 Task: Create List Brand Integration in Board Customer Retention Best Practices to Workspace Email Marketing Software. Create List Brand Positioning in Board Product Positioning and Messaging to Workspace Email Marketing Software. Create List Brand Awareness in Board Email Marketing Welcome Email Series Strategy and Execution to Workspace Email Marketing Software
Action: Mouse moved to (92, 333)
Screenshot: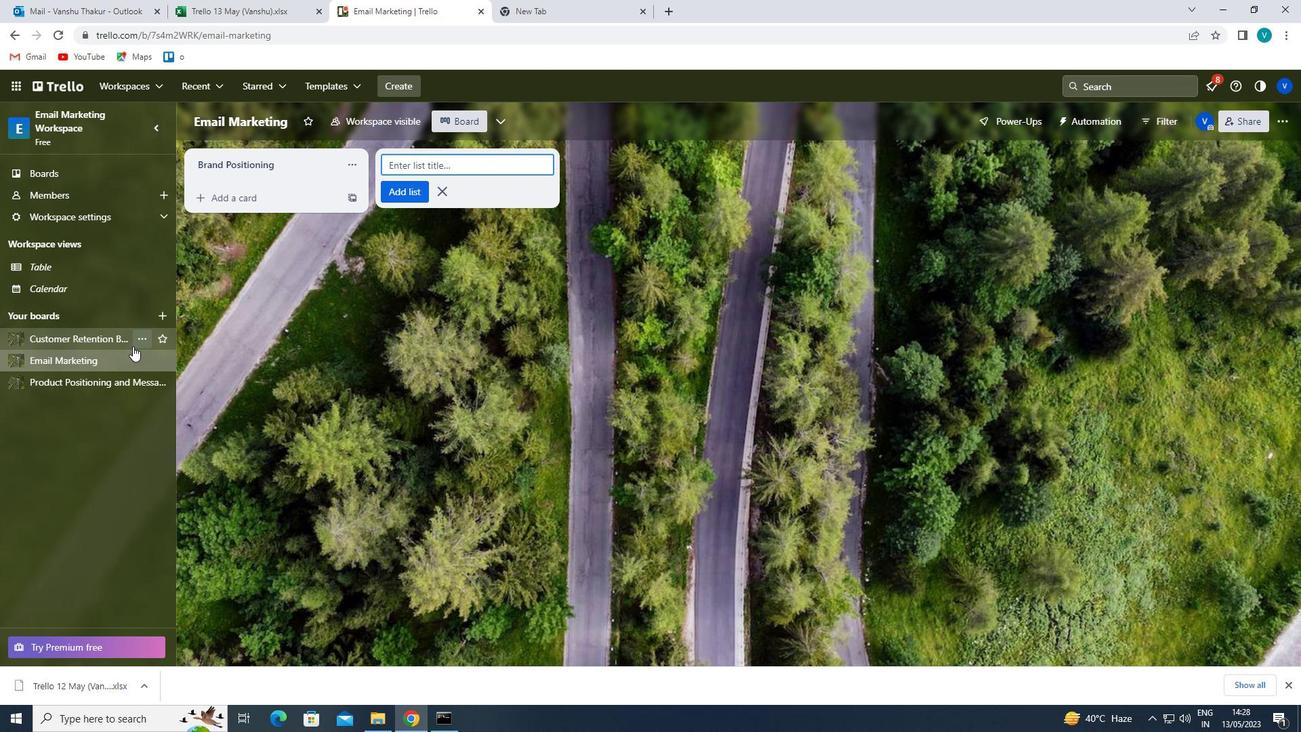 
Action: Mouse pressed left at (92, 333)
Screenshot: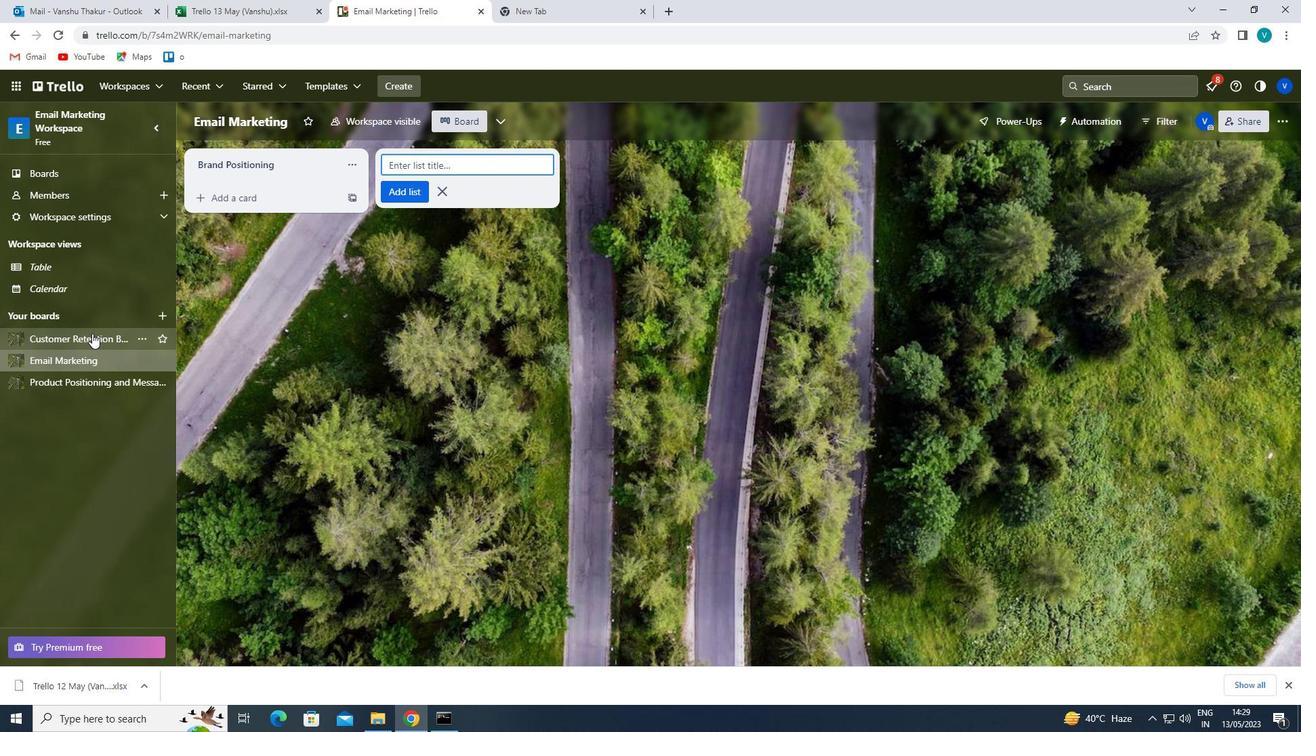 
Action: Mouse moved to (467, 162)
Screenshot: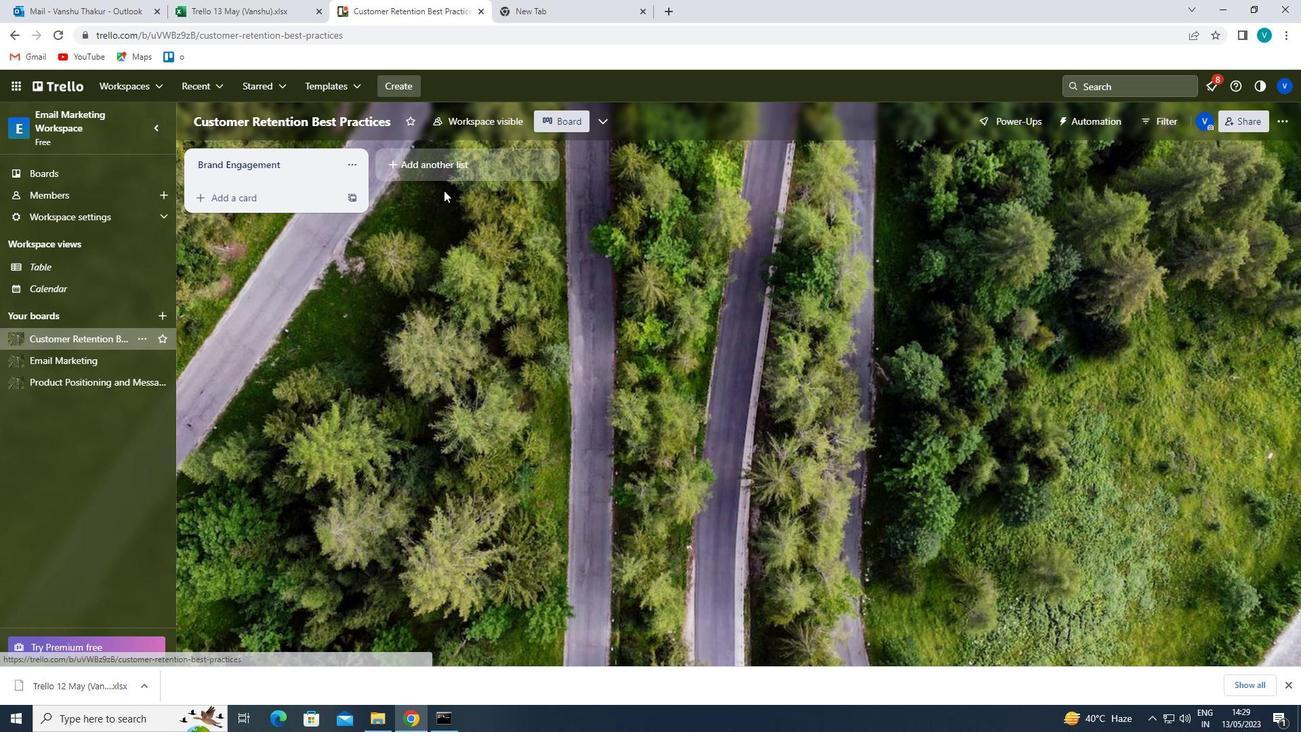 
Action: Mouse pressed left at (467, 162)
Screenshot: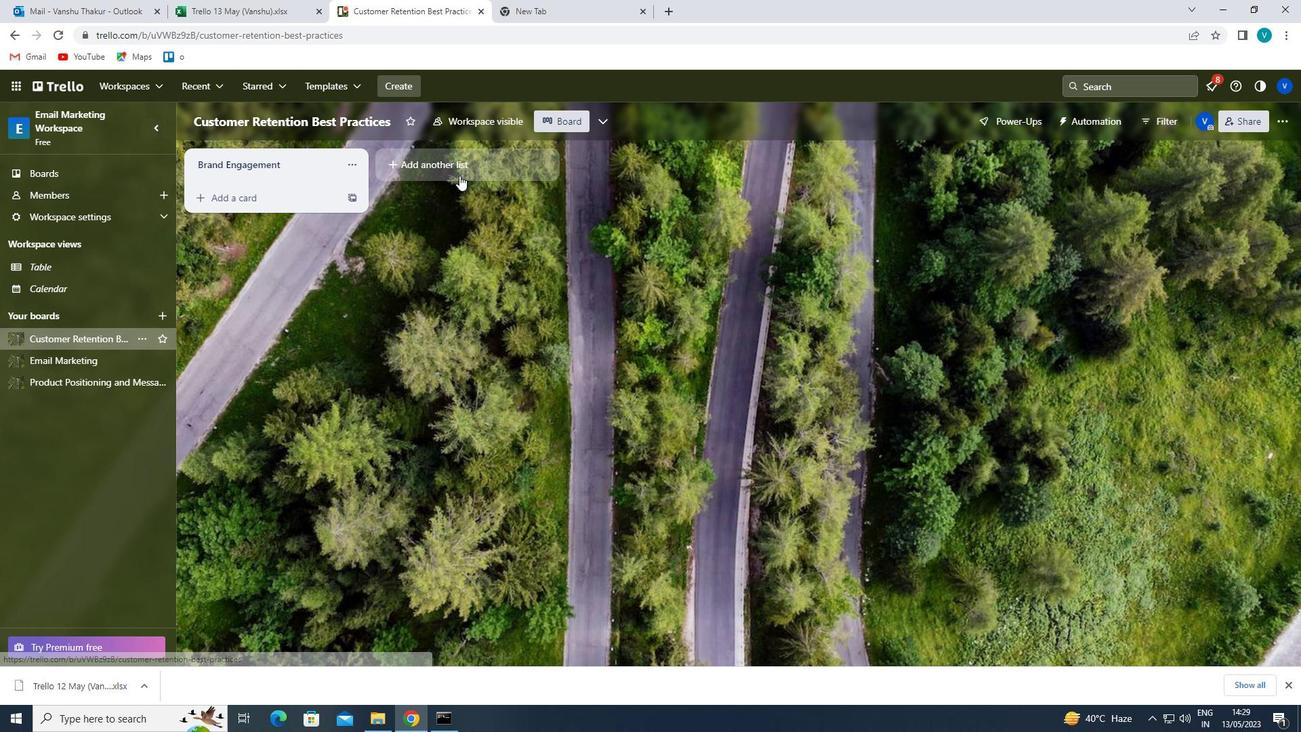
Action: Mouse moved to (467, 162)
Screenshot: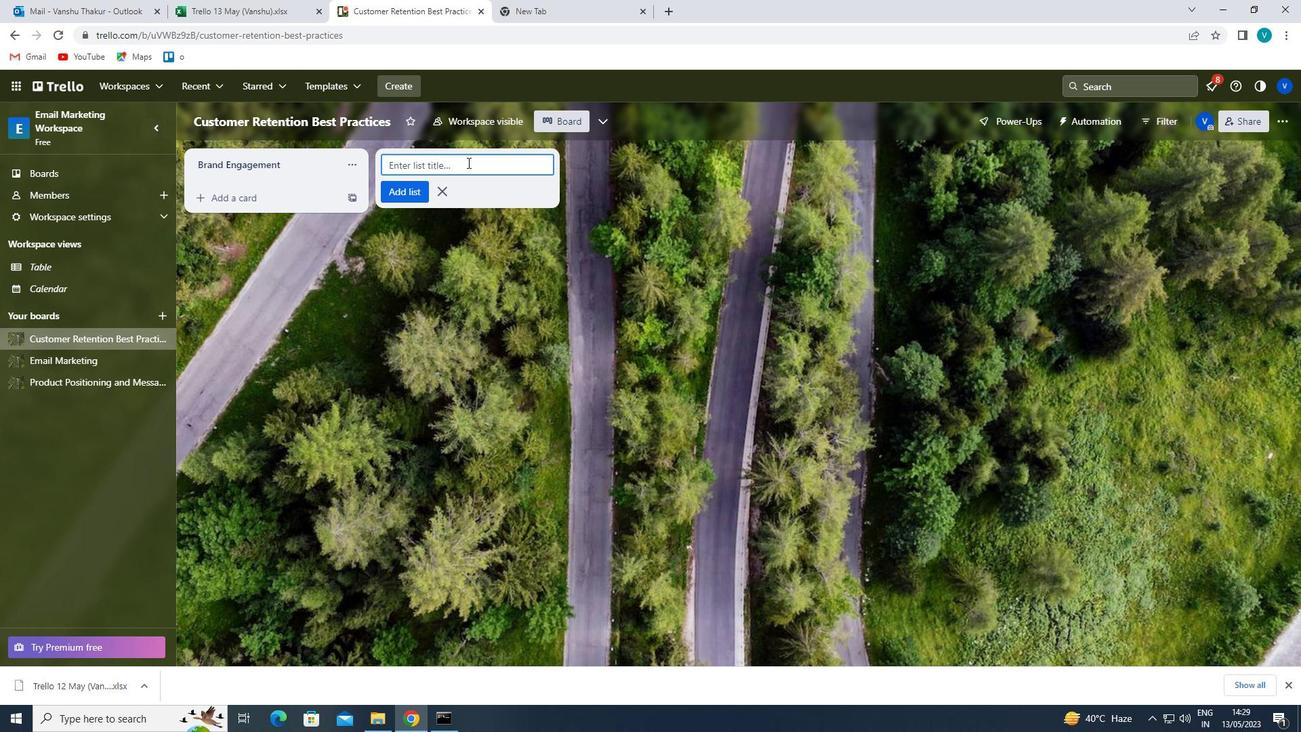 
Action: Key pressed <Key.shift>BRAND<Key.space><Key.shift>INTEGRATION<Key.enter>
Screenshot: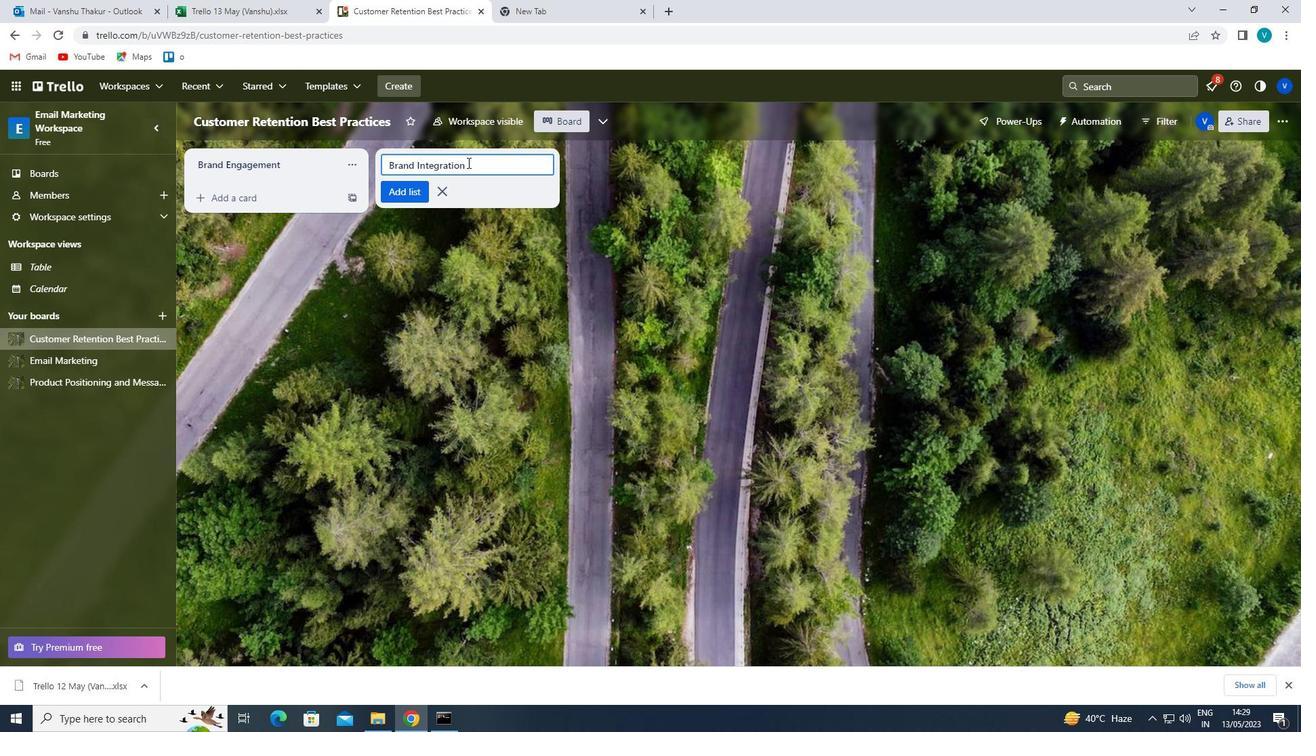 
Action: Mouse moved to (101, 389)
Screenshot: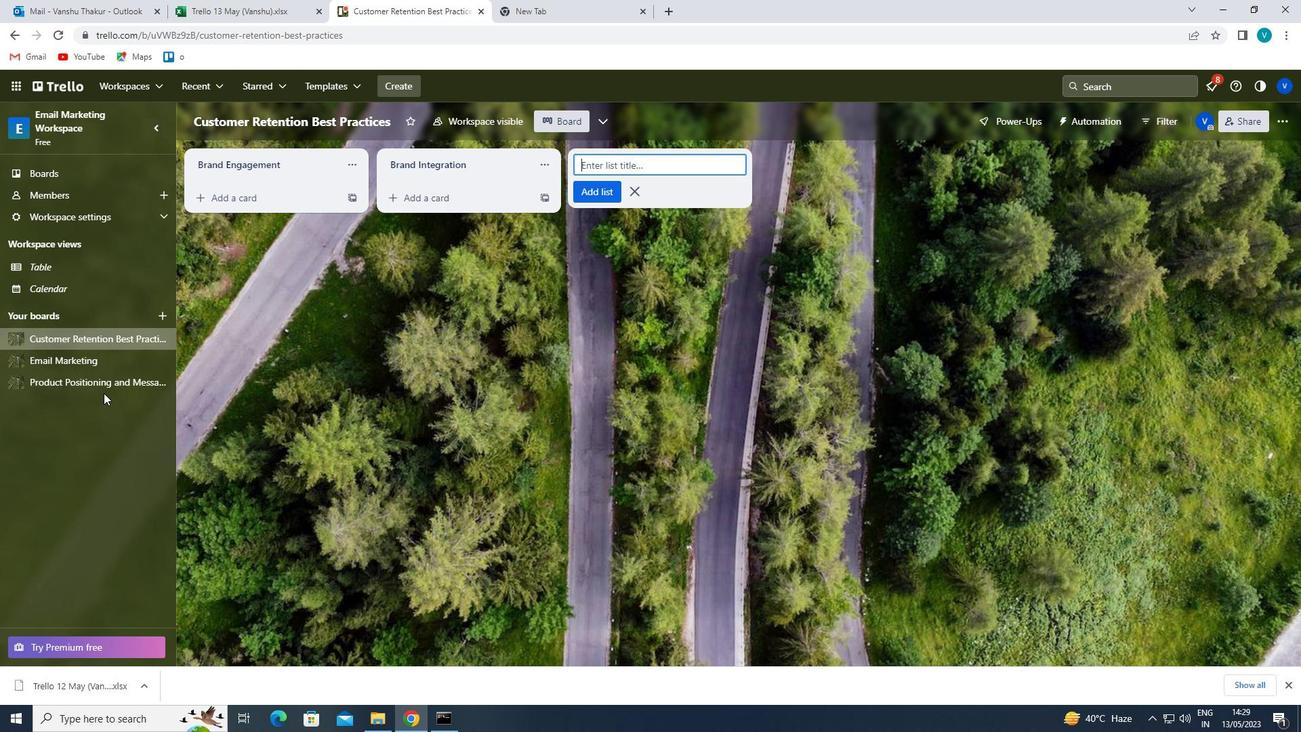 
Action: Mouse pressed left at (101, 389)
Screenshot: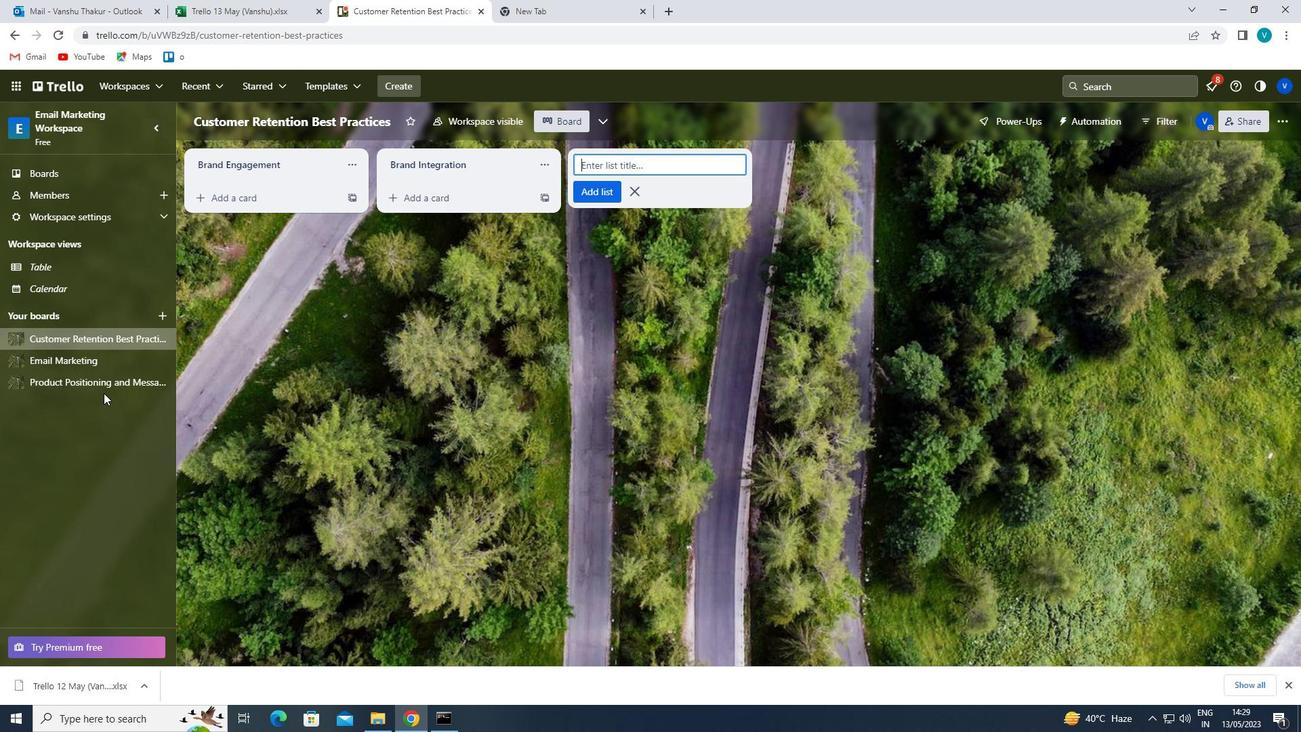 
Action: Mouse moved to (433, 173)
Screenshot: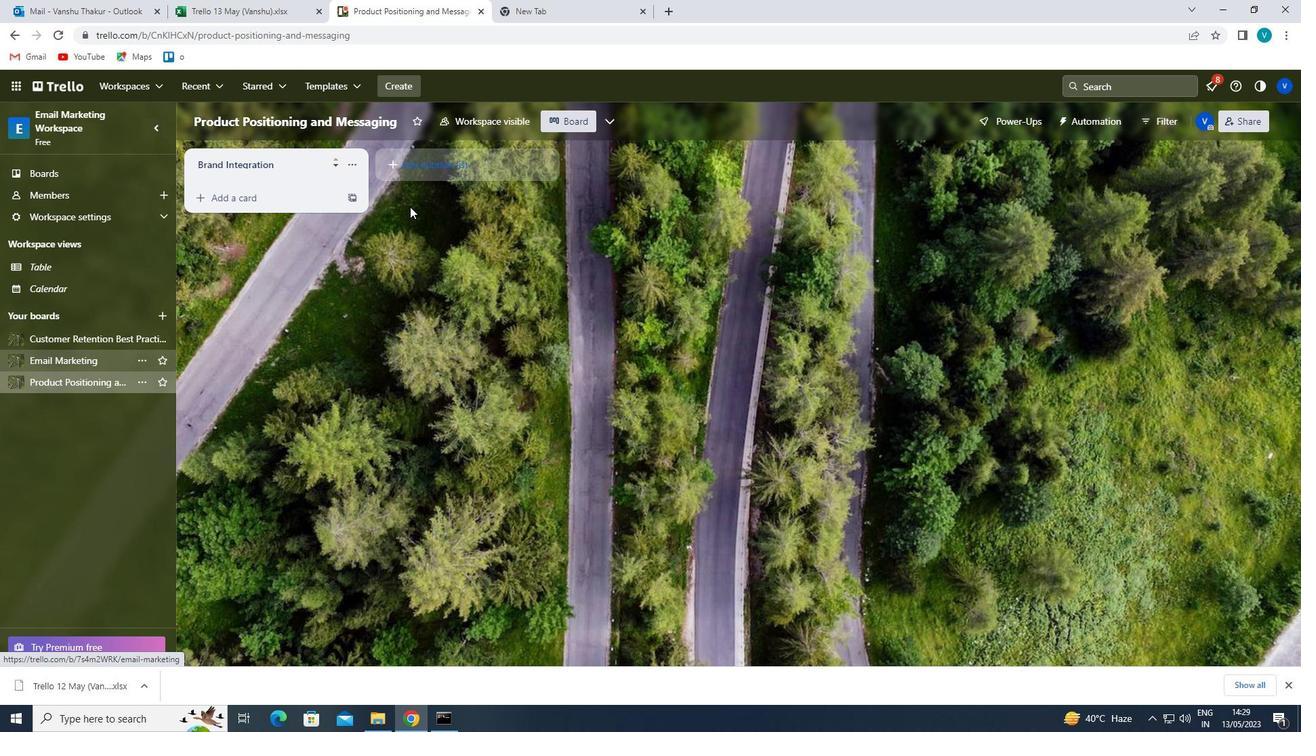 
Action: Mouse pressed left at (433, 173)
Screenshot: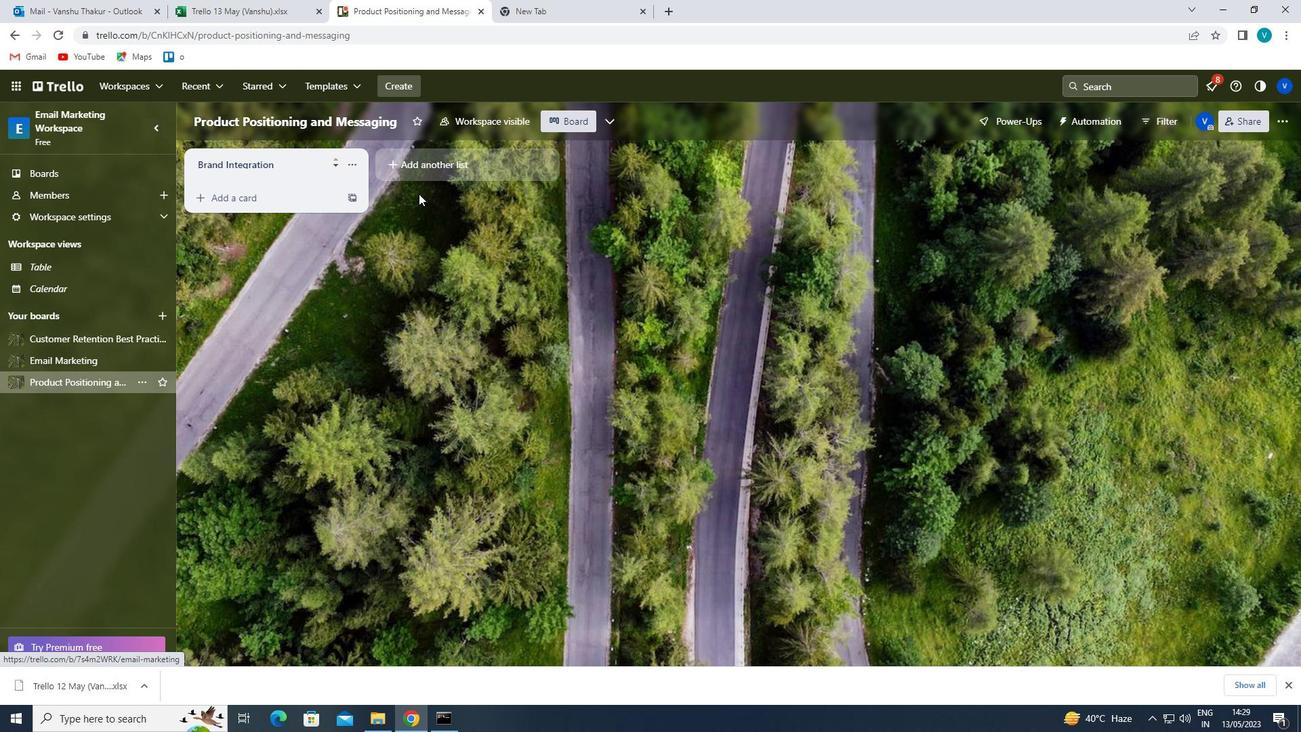 
Action: Key pressed <Key.shift>BRAND<Key.space><Key.shift>POSITIONING<Key.enter>
Screenshot: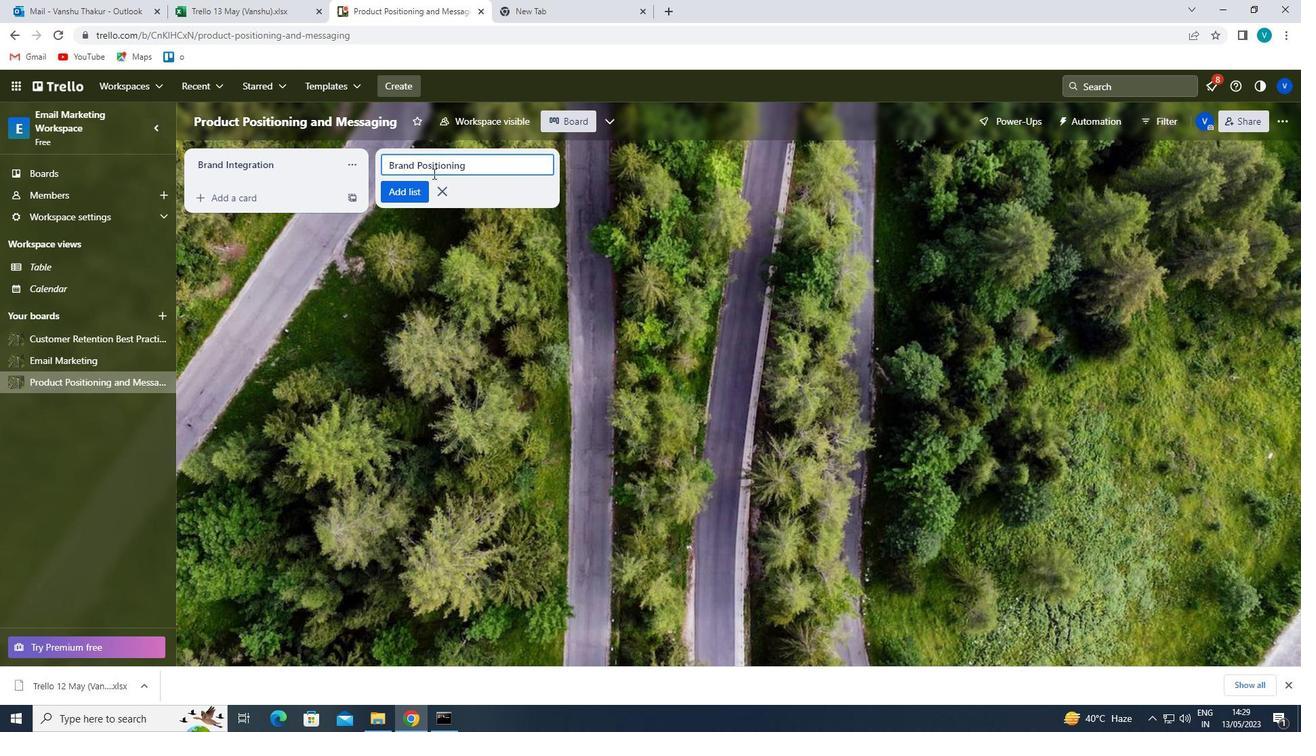 
Action: Mouse moved to (61, 356)
Screenshot: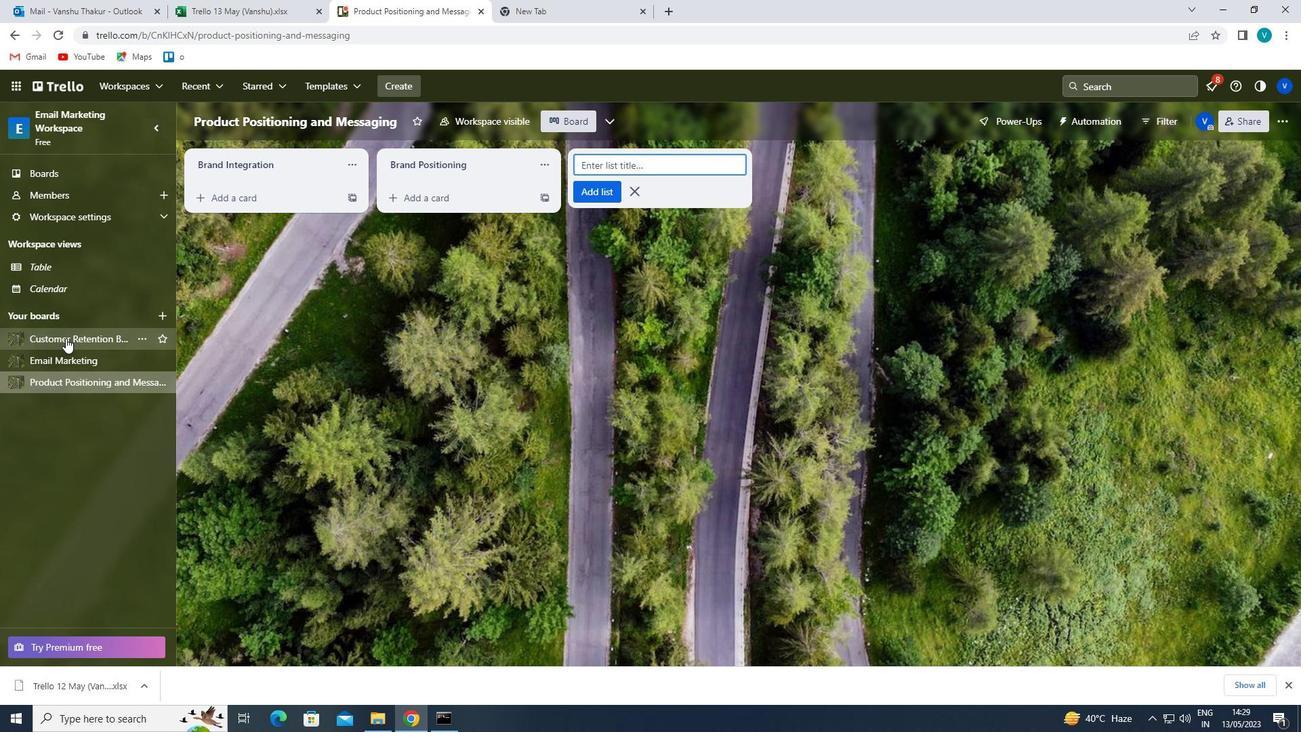 
Action: Mouse pressed left at (61, 356)
Screenshot: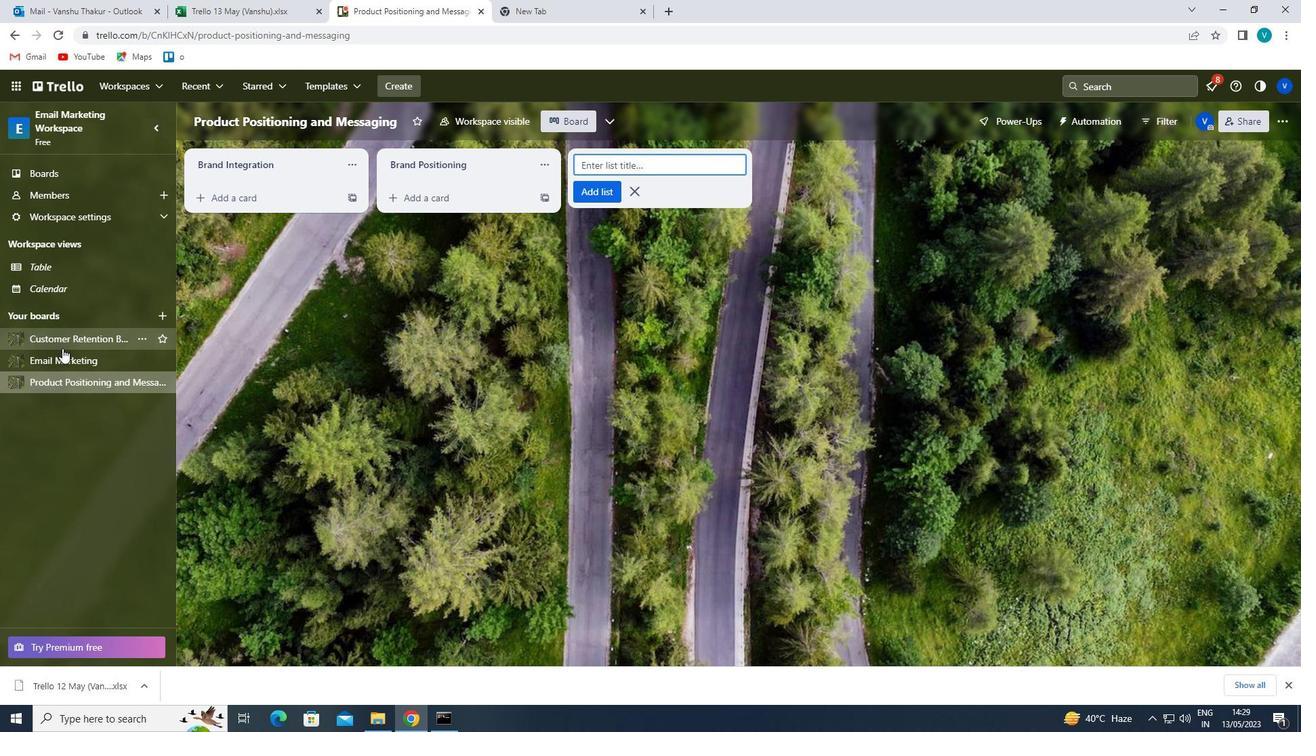
Action: Mouse moved to (432, 162)
Screenshot: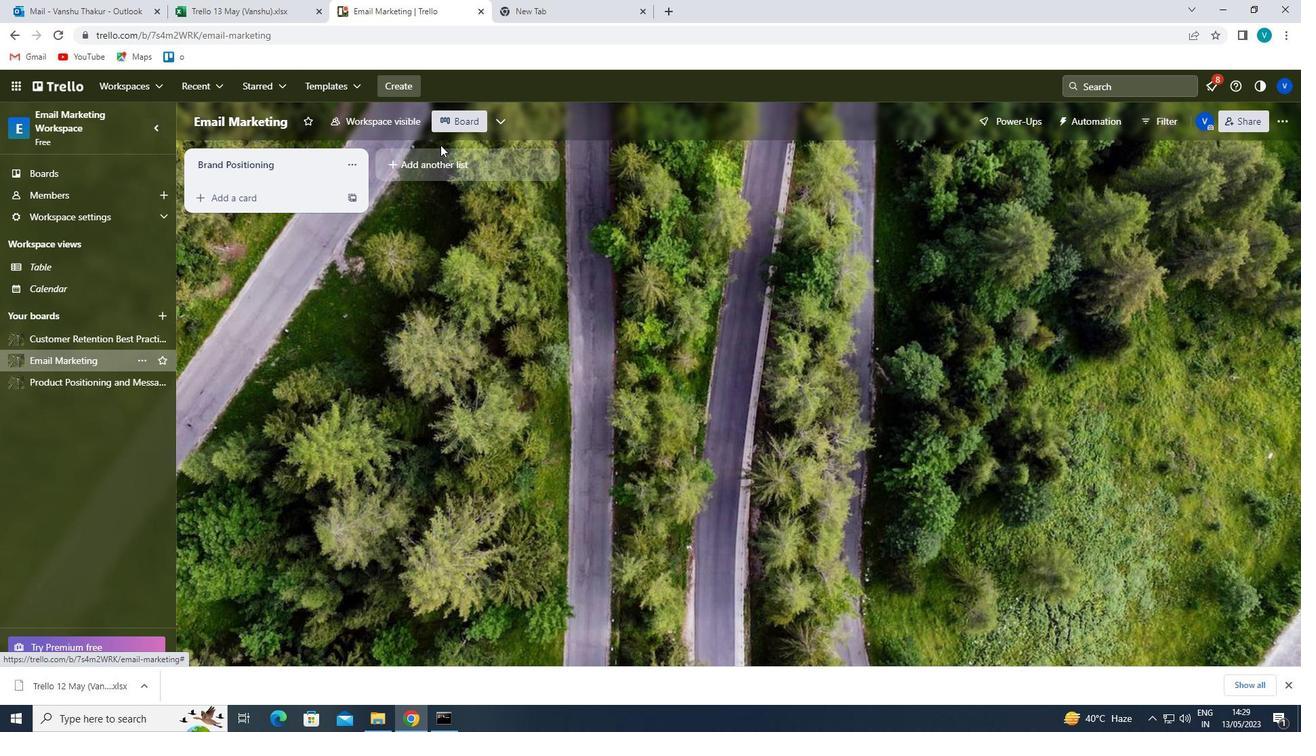 
Action: Mouse pressed left at (432, 162)
Screenshot: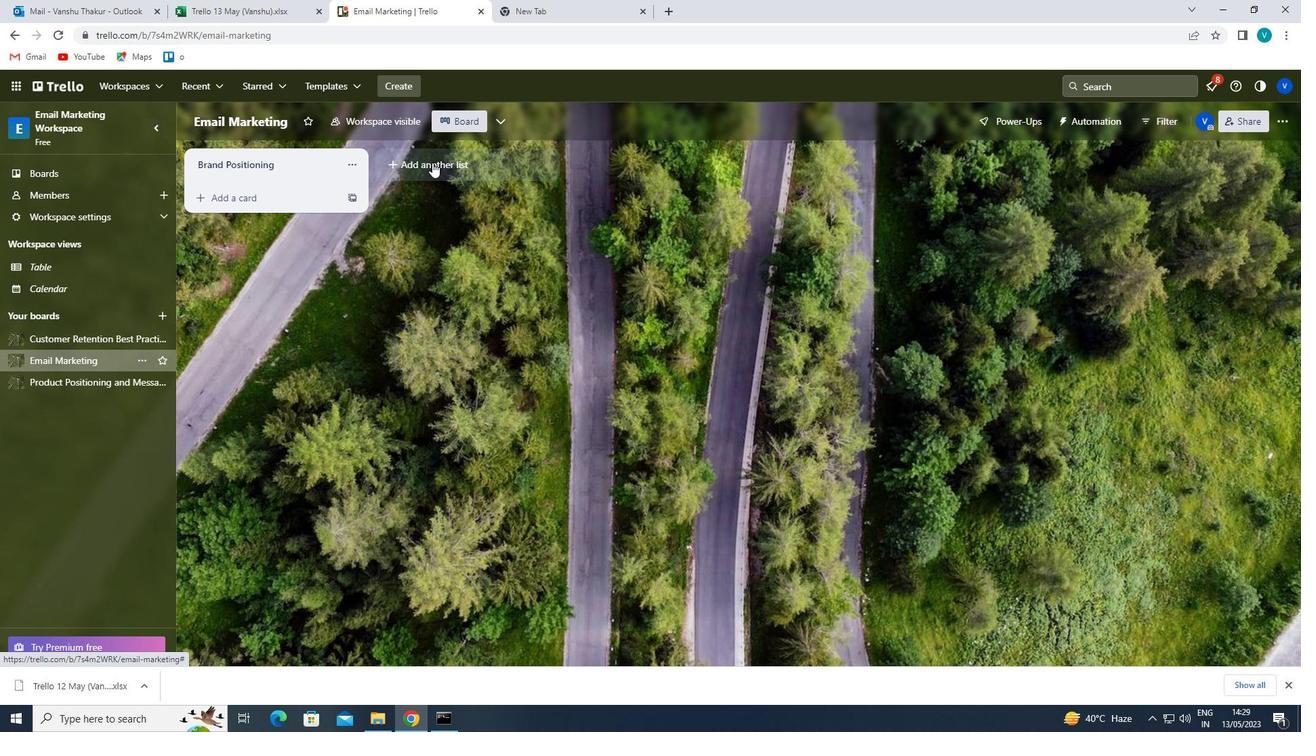 
Action: Key pressed <Key.shift>BRAND<Key.space>
Screenshot: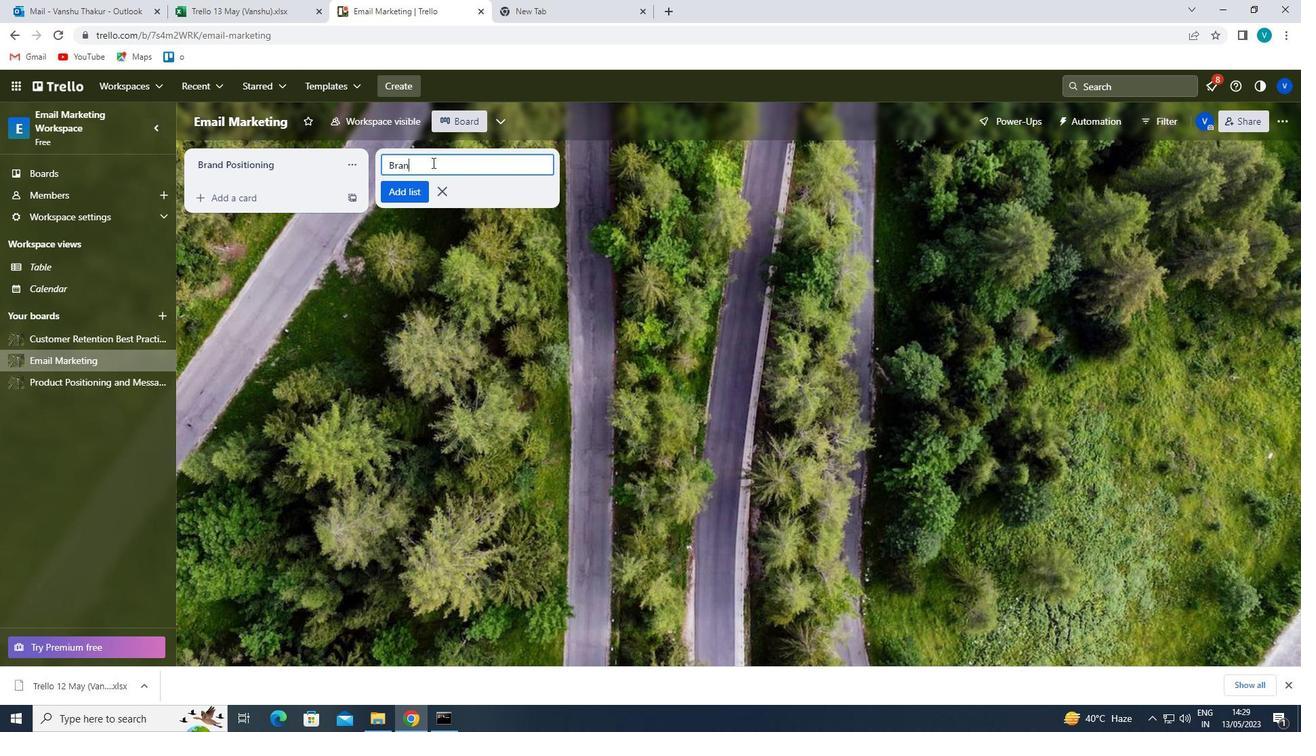 
Action: Mouse moved to (410, 177)
Screenshot: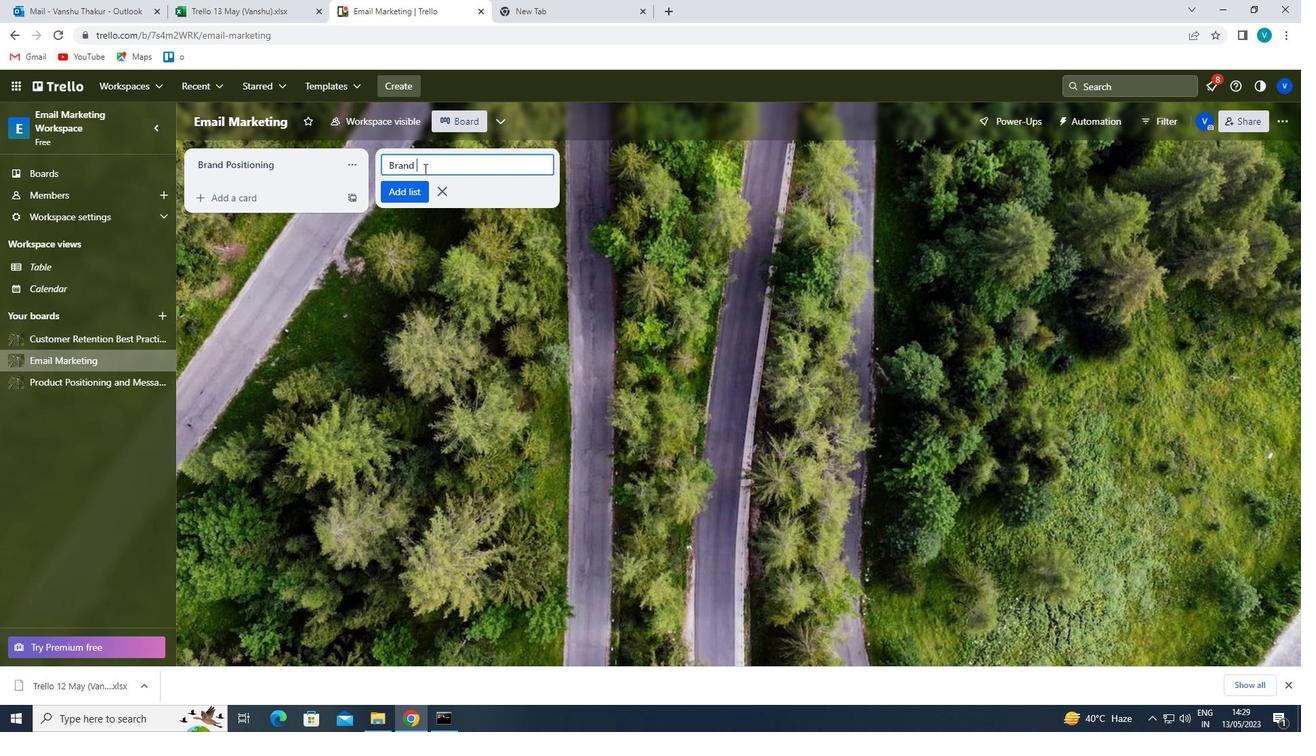 
Action: Key pressed <Key.shift>AWARENESS<Key.enter>
Screenshot: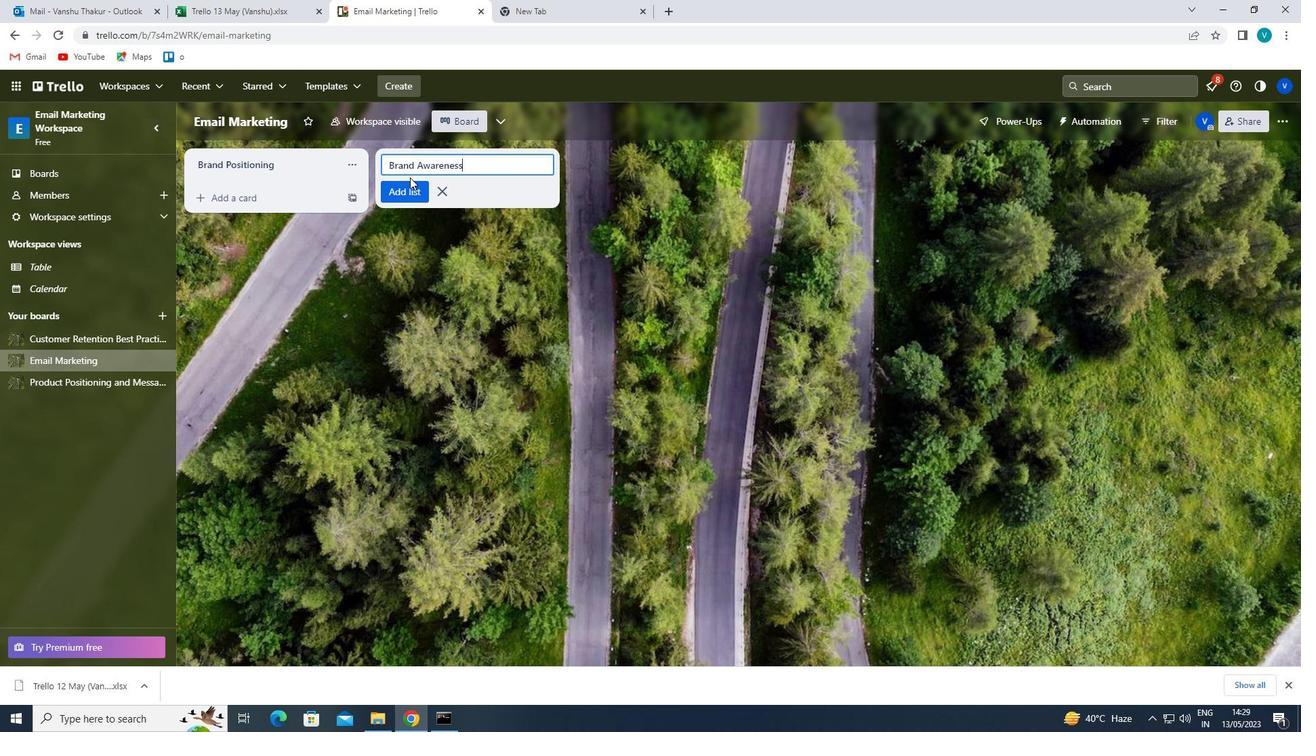 
